 Task: Create New Customer with Customer Name: The Londoner, Billing Address Line1: 1910 Brookside Drive, Billing Address Line2:  Aliceville, Billing Address Line3:  Alabama 35442
Action: Mouse moved to (193, 34)
Screenshot: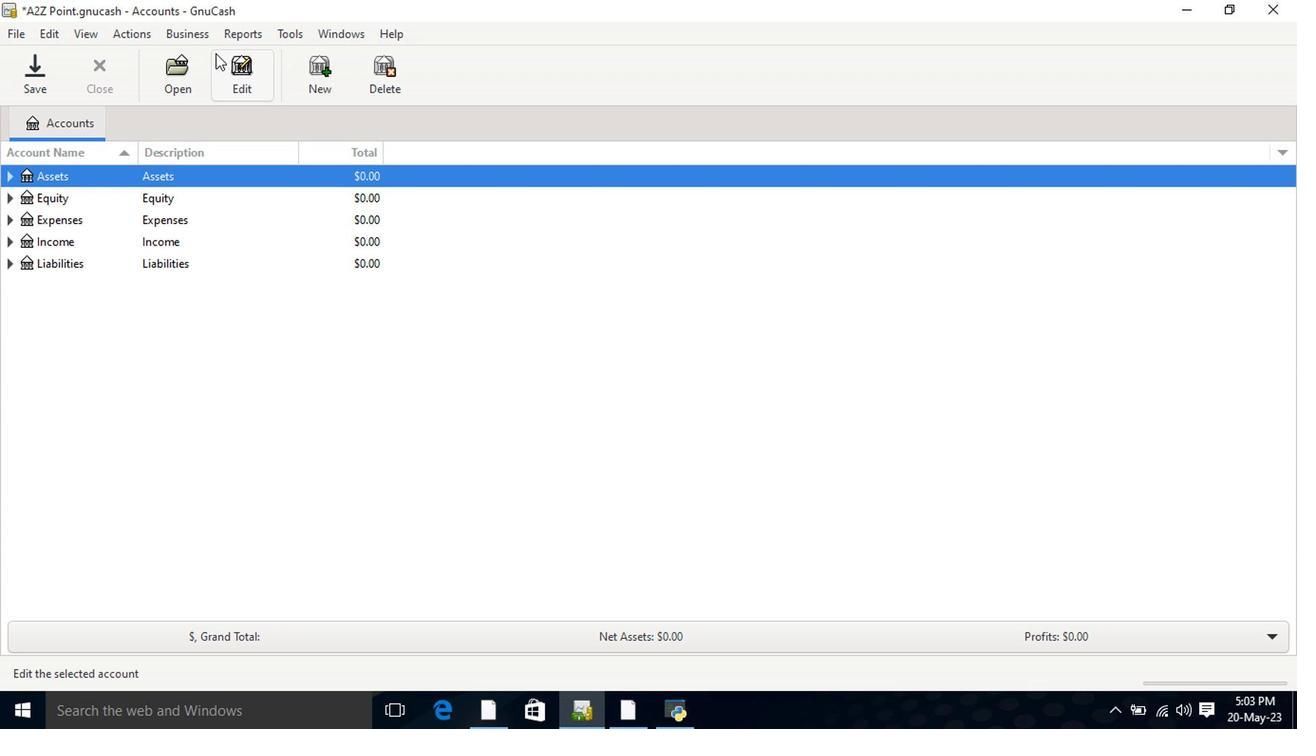 
Action: Mouse pressed left at (193, 34)
Screenshot: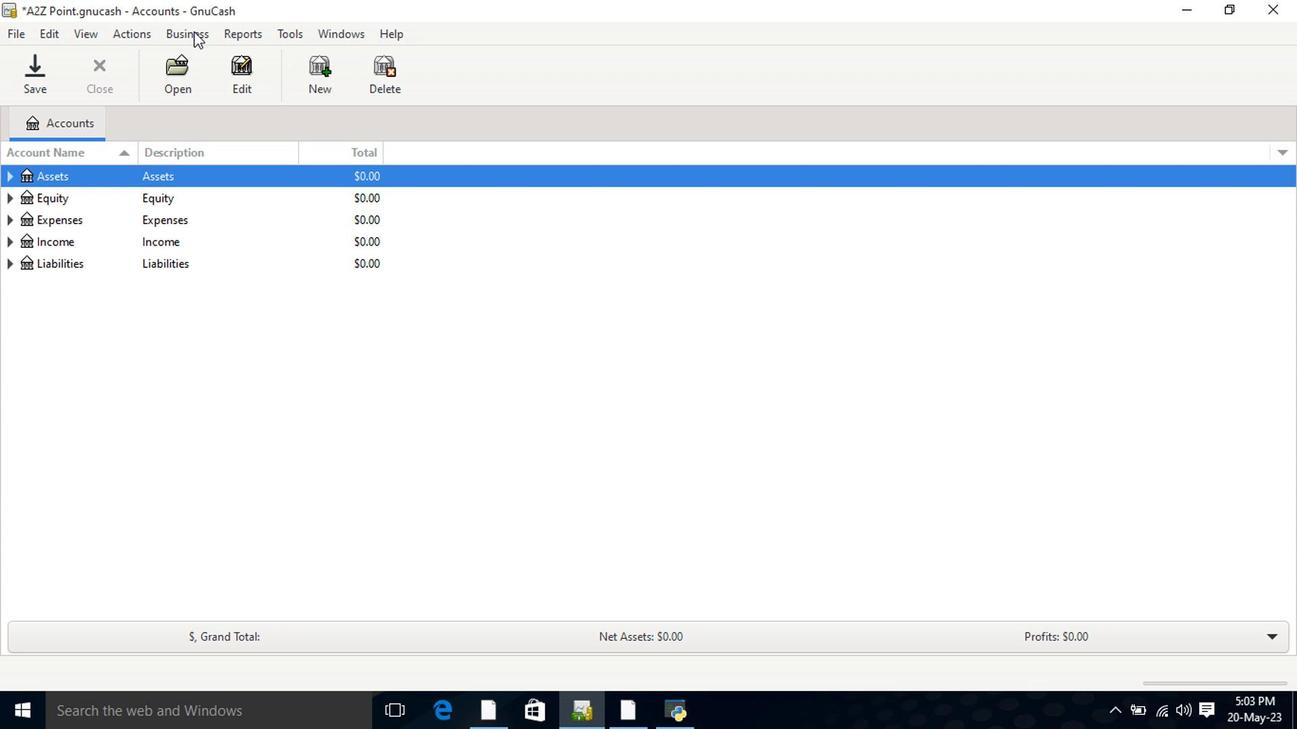 
Action: Mouse moved to (401, 81)
Screenshot: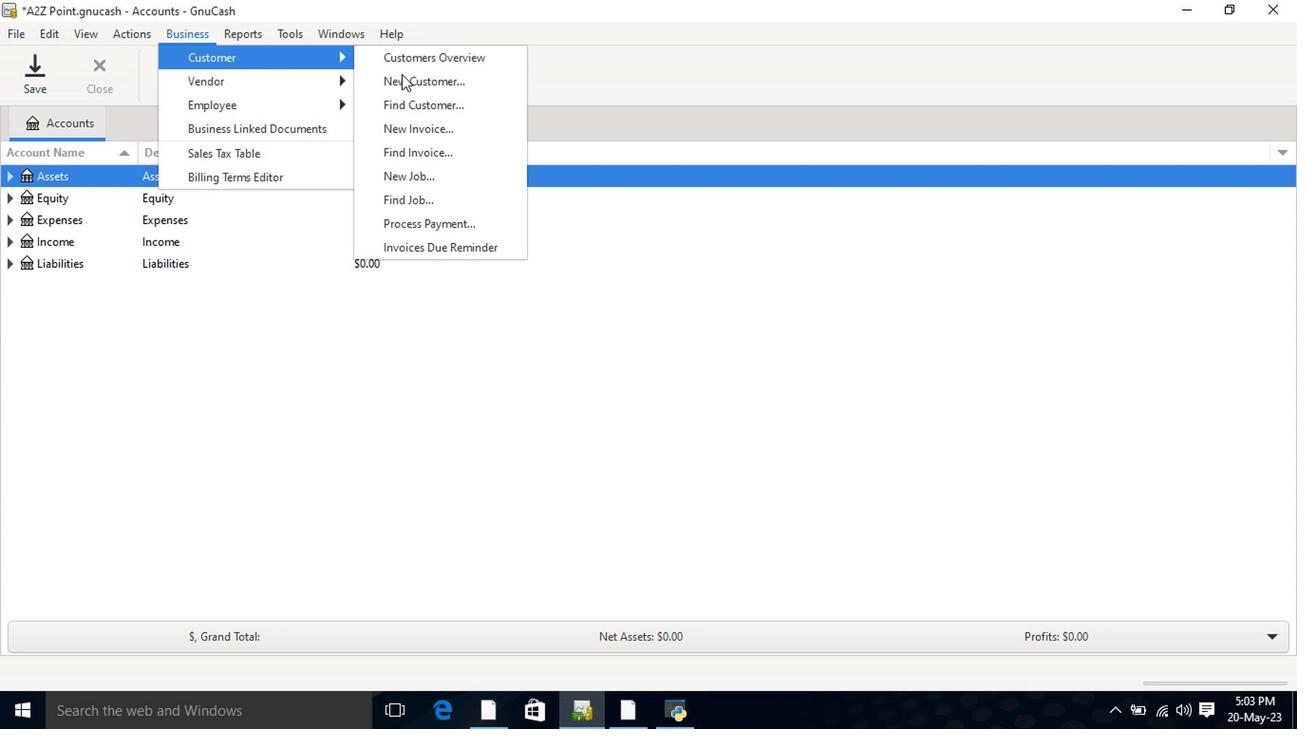 
Action: Mouse pressed left at (401, 81)
Screenshot: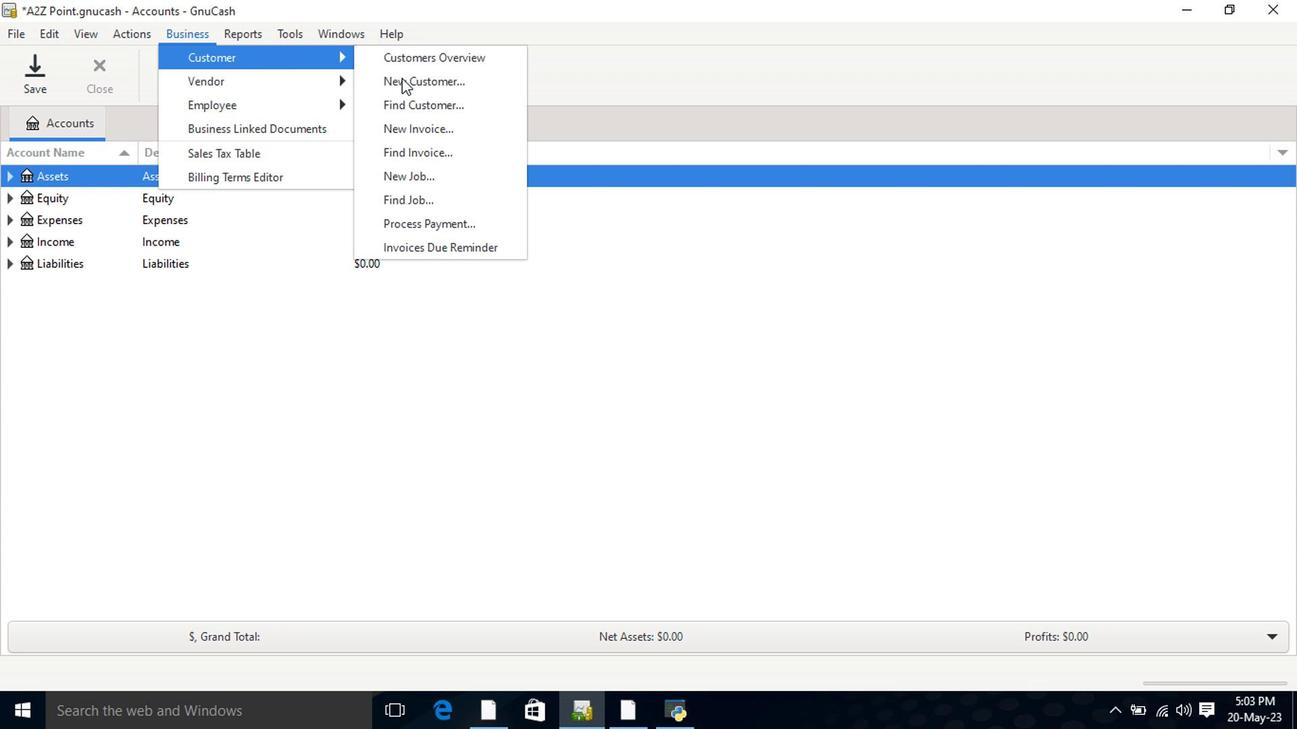 
Action: Mouse moved to (816, 268)
Screenshot: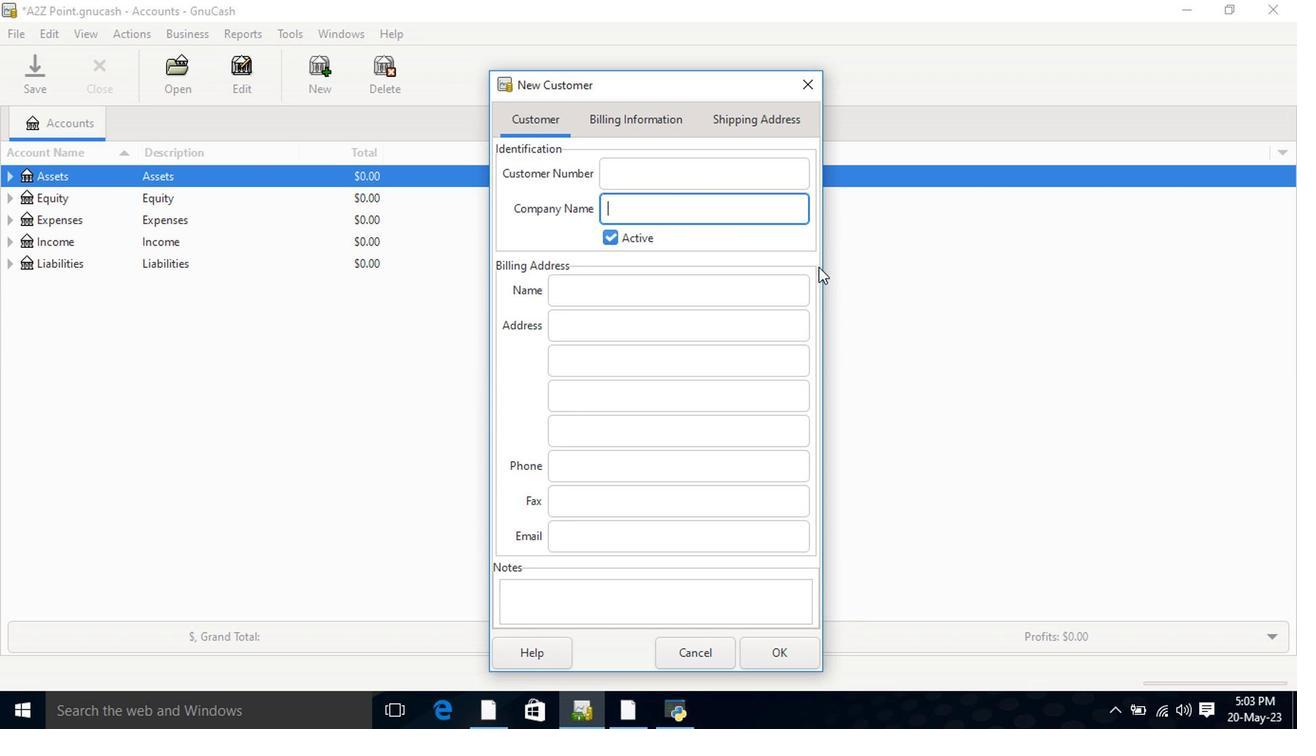 
Action: Key pressed <Key.shift>The<Key.space><Key.shift>Londoner<Key.tab><Key.tab><Key.tab>1910<Key.space><Key.shift>Brookside<Key.space><Key.shift>Drive<Key.tab><Key.shift>Alicevi<Key.tab><Key.shift>Al<Key.tab>
Screenshot: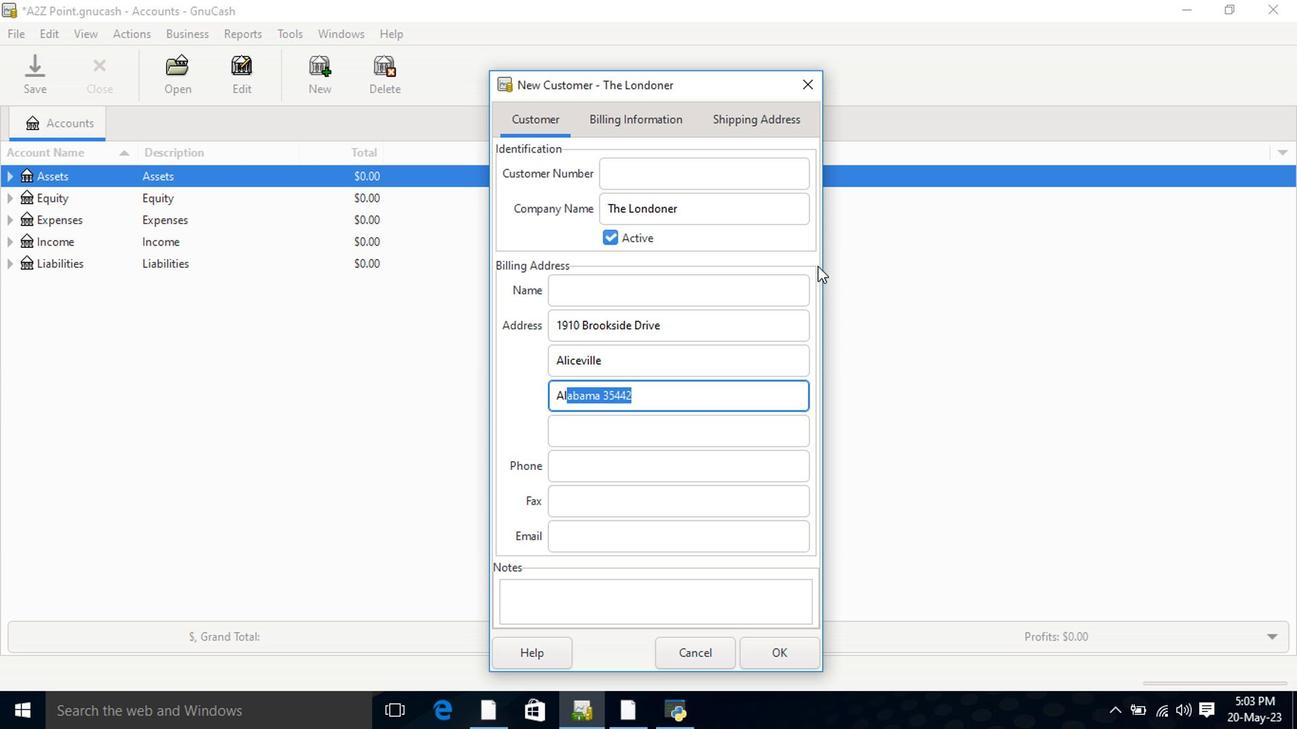 
Action: Mouse moved to (779, 651)
Screenshot: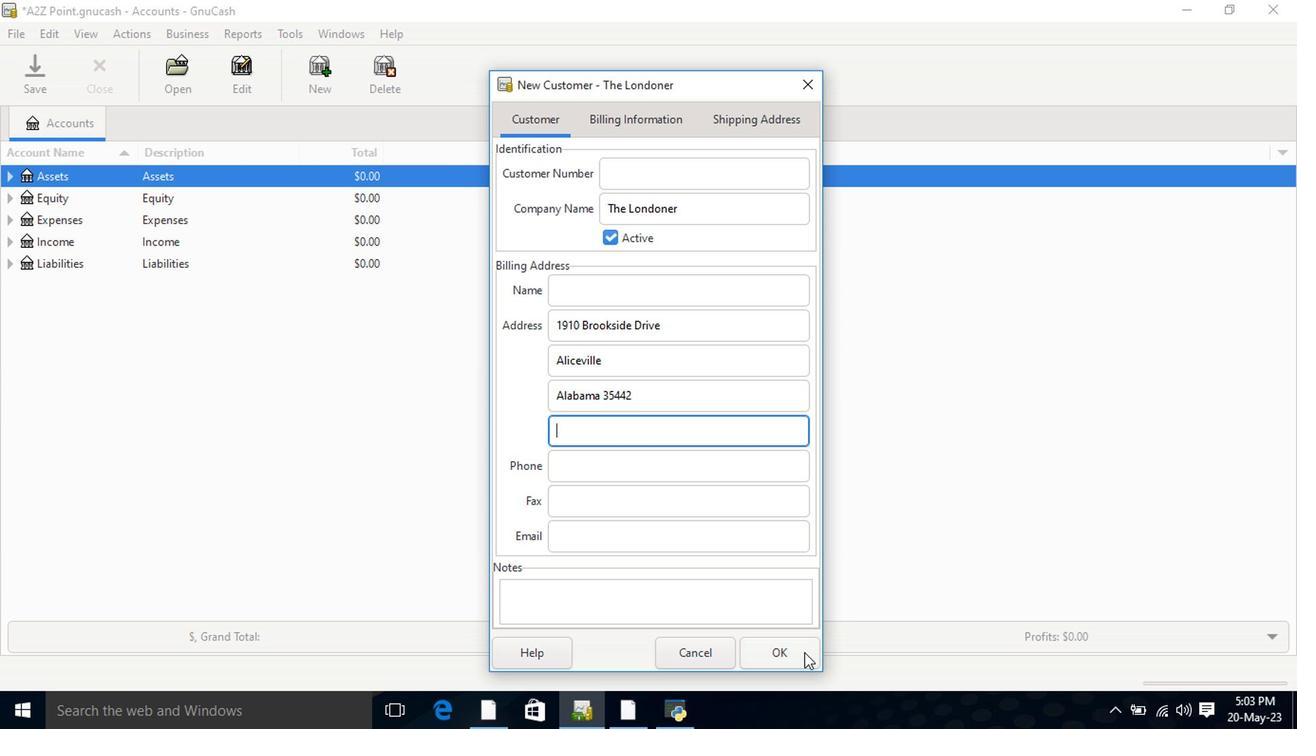
Action: Mouse pressed left at (779, 651)
Screenshot: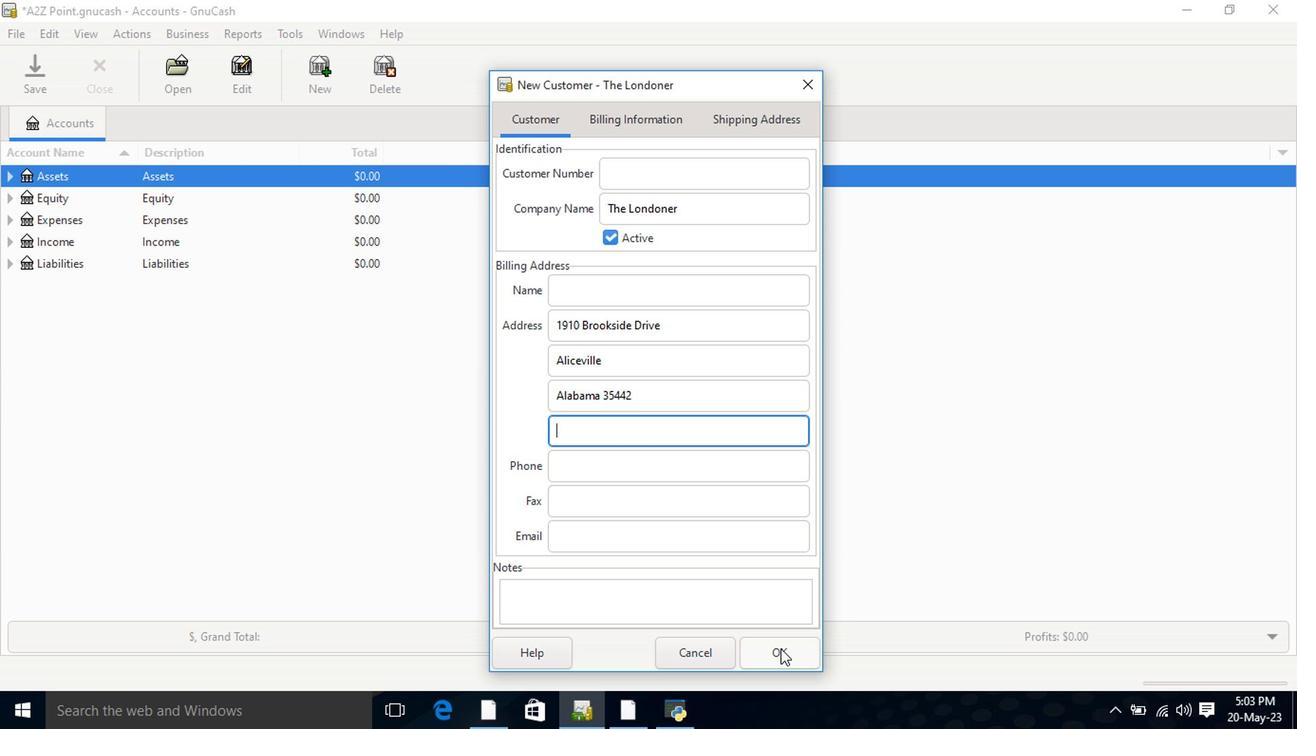 
